 Task: Make in the project AgileFalcon a sprint 'Infrastructure Monitoring Sprint'. Create in the project AgileFalcon a sprint 'Infrastructure Monitoring Sprint'. Add in the project AgileFalcon a sprint 'Infrastructure Monitoring Sprint'
Action: Mouse moved to (1221, 214)
Screenshot: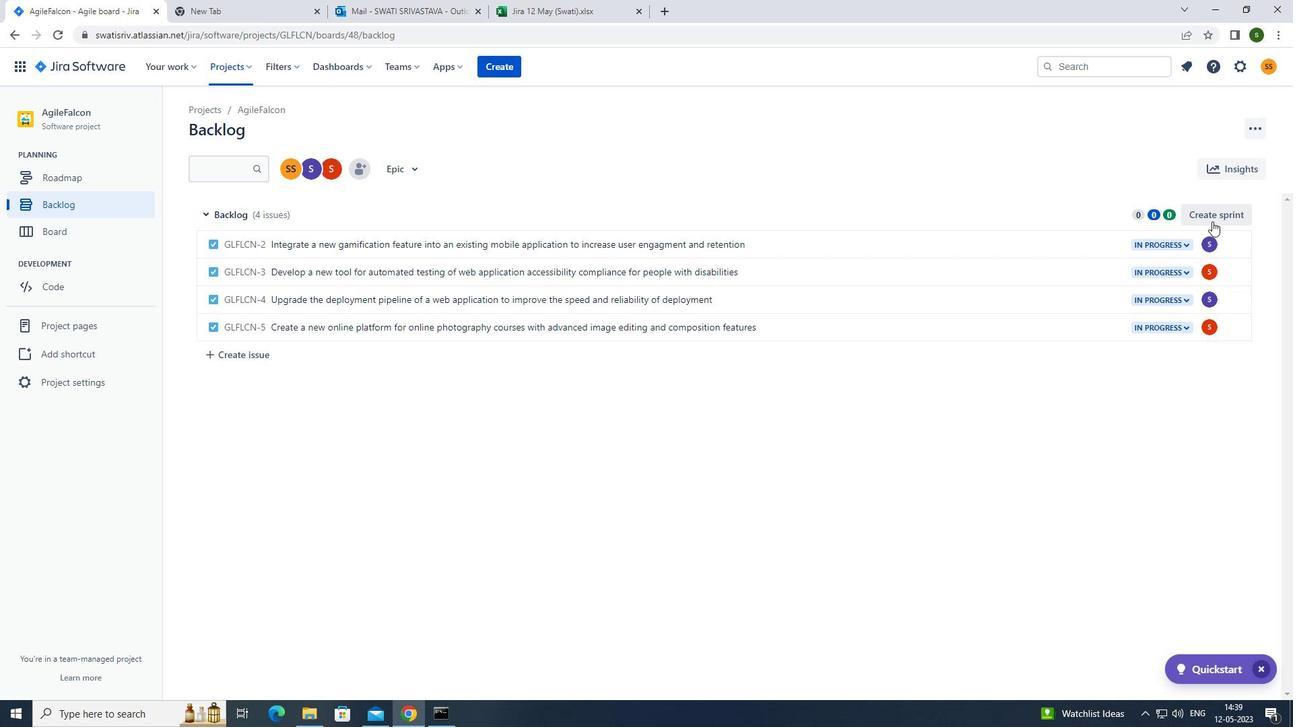 
Action: Mouse pressed left at (1221, 214)
Screenshot: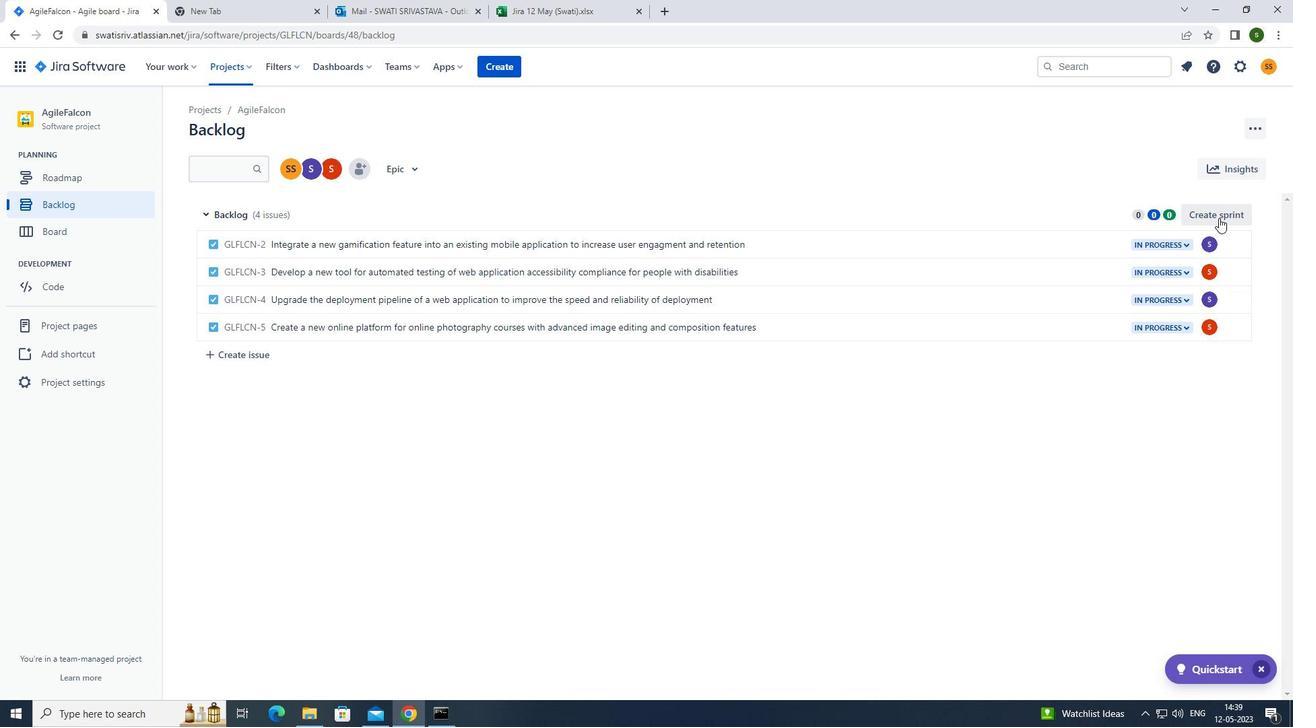 
Action: Mouse moved to (1237, 215)
Screenshot: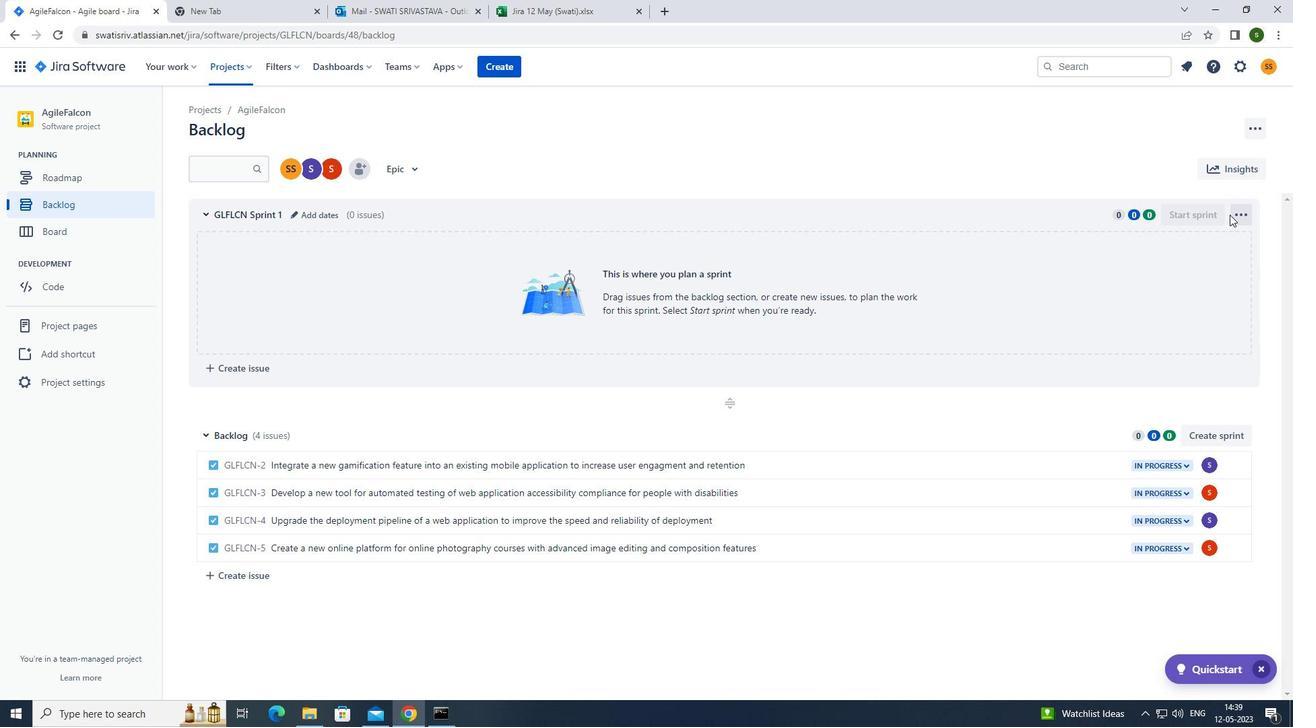 
Action: Mouse pressed left at (1237, 215)
Screenshot: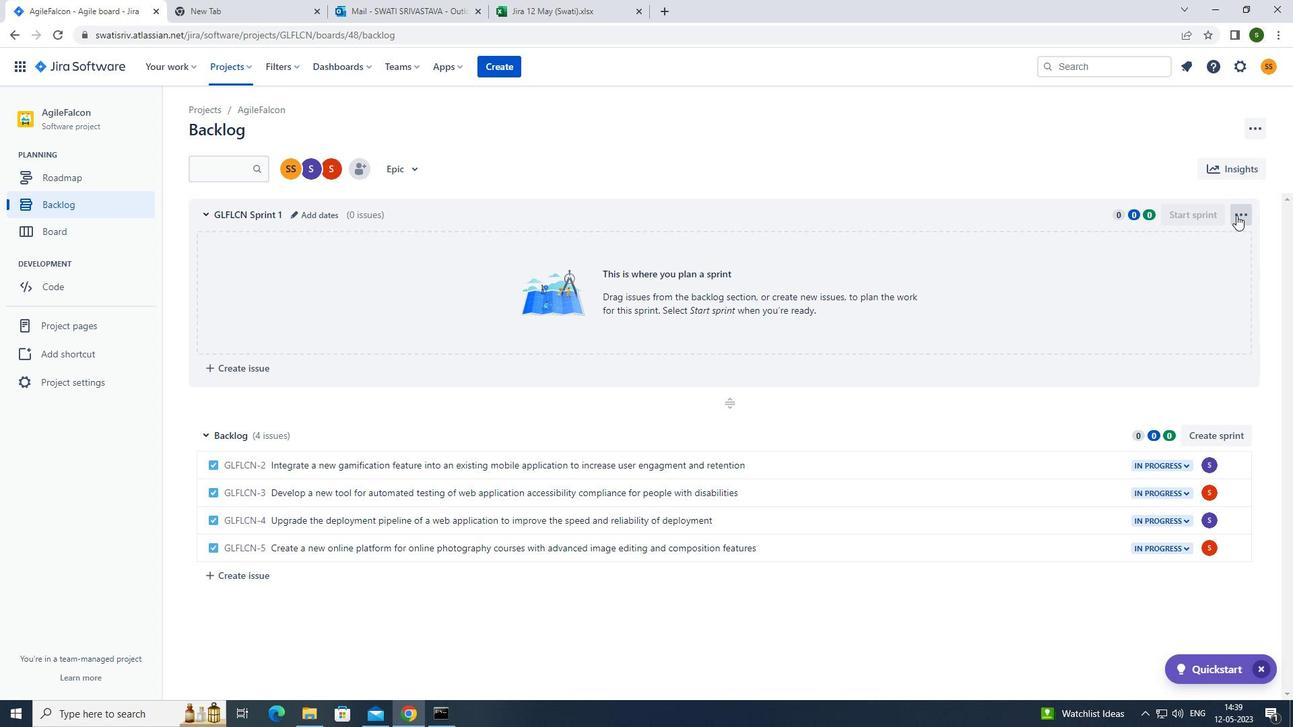 
Action: Mouse moved to (1211, 244)
Screenshot: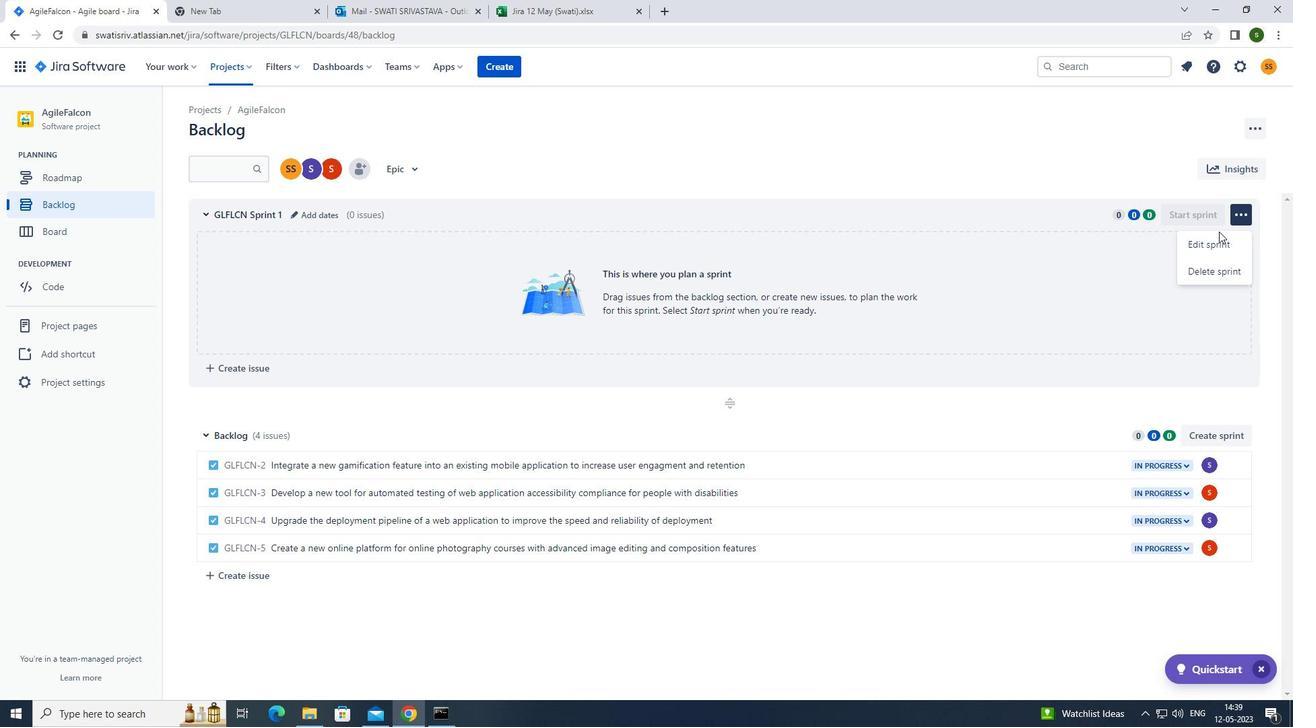 
Action: Mouse pressed left at (1211, 244)
Screenshot: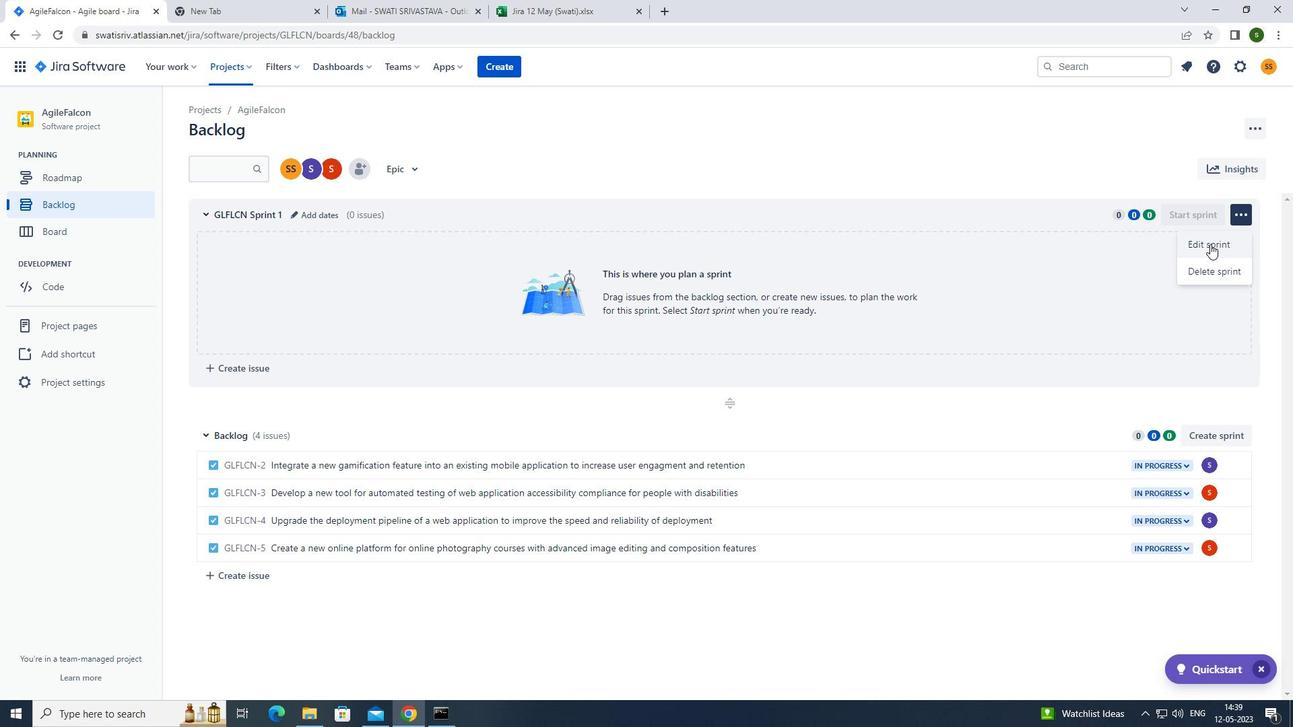 
Action: Mouse moved to (567, 176)
Screenshot: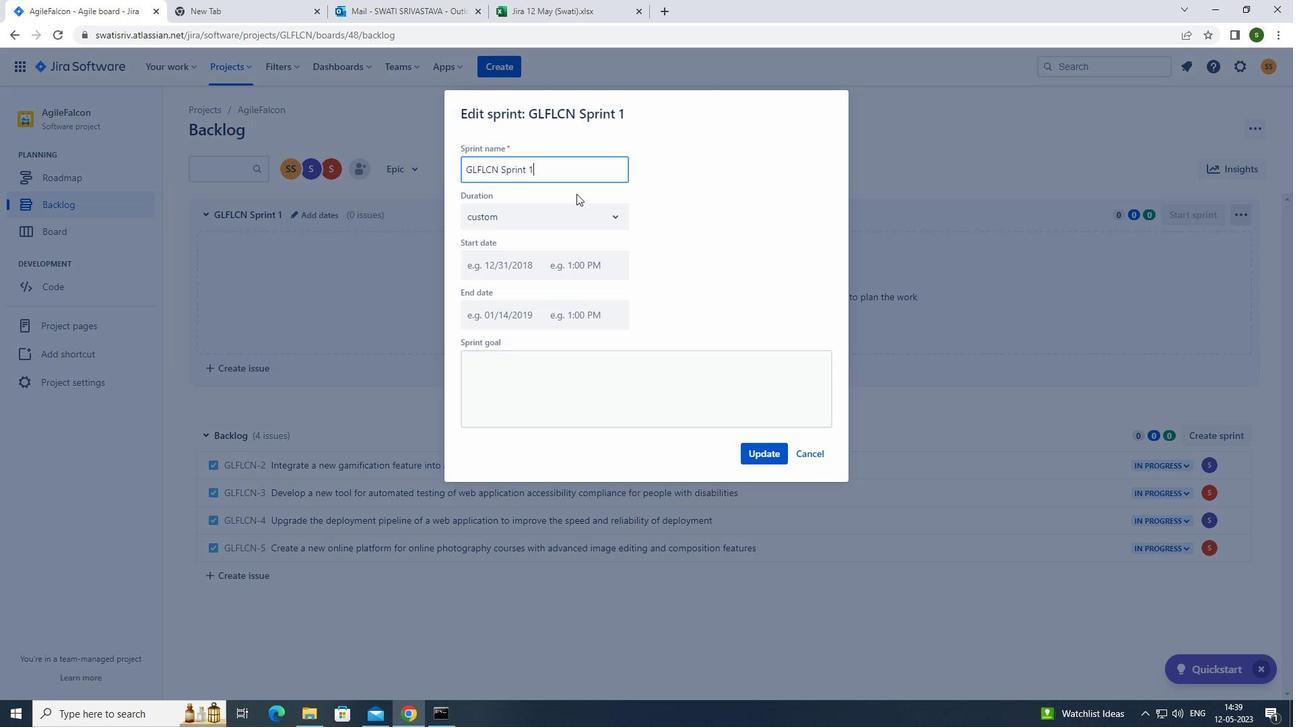 
Action: Key pressed <Key.backspace><Key.backspace><Key.backspace><Key.backspace><Key.backspace><Key.backspace><Key.backspace><Key.backspace><Key.backspace><Key.backspace><Key.backspace><Key.backspace><Key.backspace><Key.backspace><Key.backspace><Key.backspace><Key.backspace><Key.backspace><Key.backspace><Key.backspace><Key.backspace><Key.backspace><Key.backspace><Key.backspace><Key.backspace><Key.backspace><Key.backspace><Key.backspace><Key.backspace><Key.caps_lock>i<Key.caps_lock>nfeastructure<Key.space><Key.caps_lock>m<Key.caps_lock>onitoring<Key.space><Key.caps_lock>s<Key.caps_lock>print
Screenshot: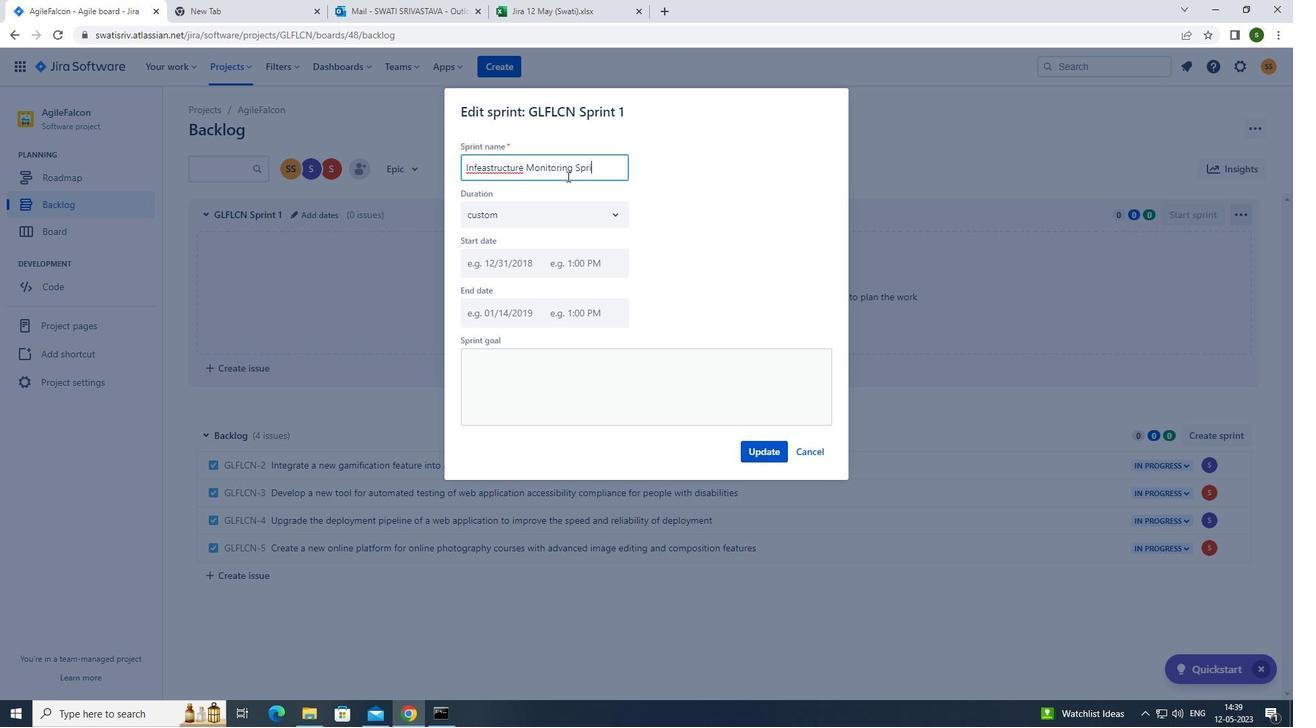 
Action: Mouse moved to (762, 450)
Screenshot: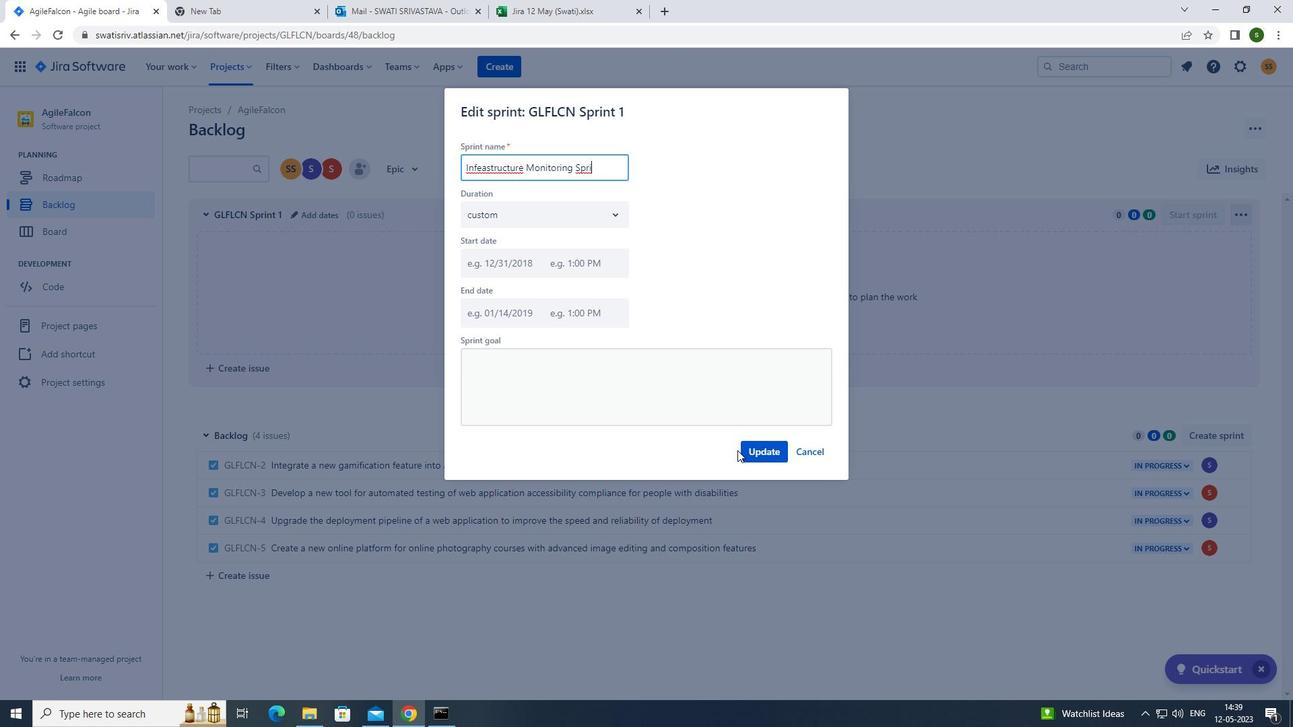 
Action: Mouse pressed left at (762, 450)
Screenshot: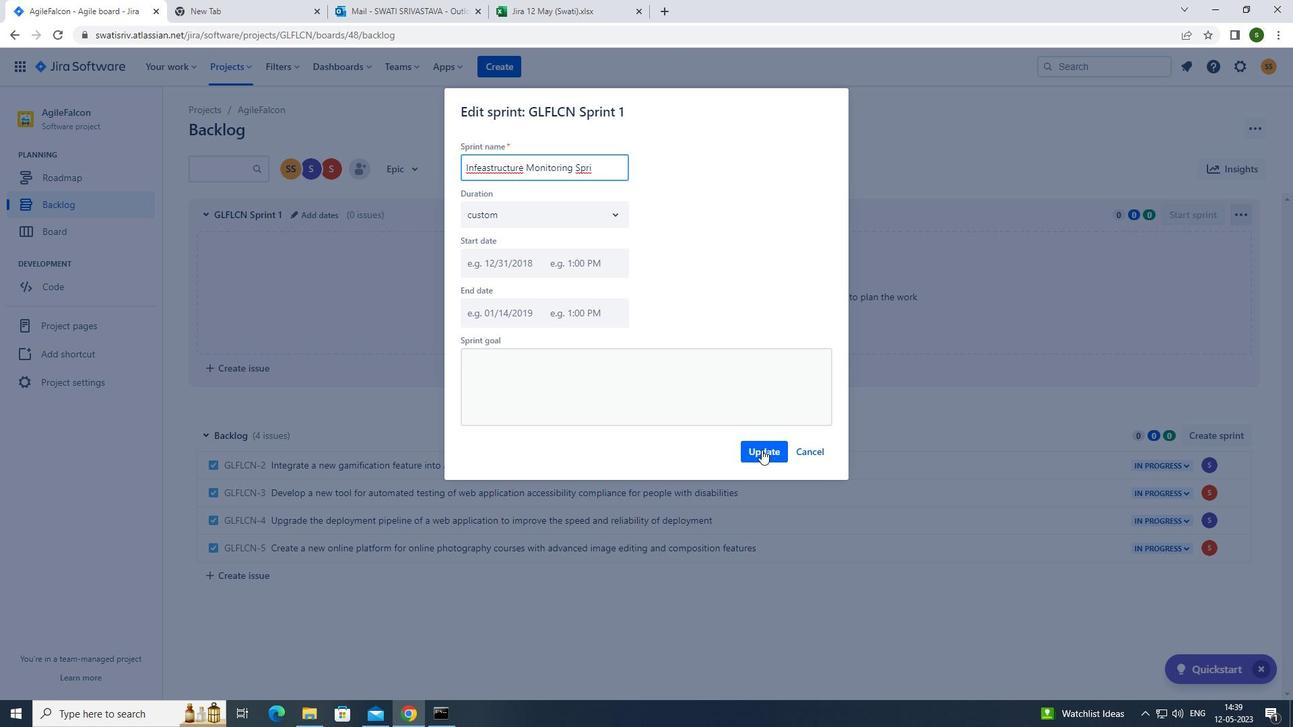 
Action: Mouse moved to (1236, 440)
Screenshot: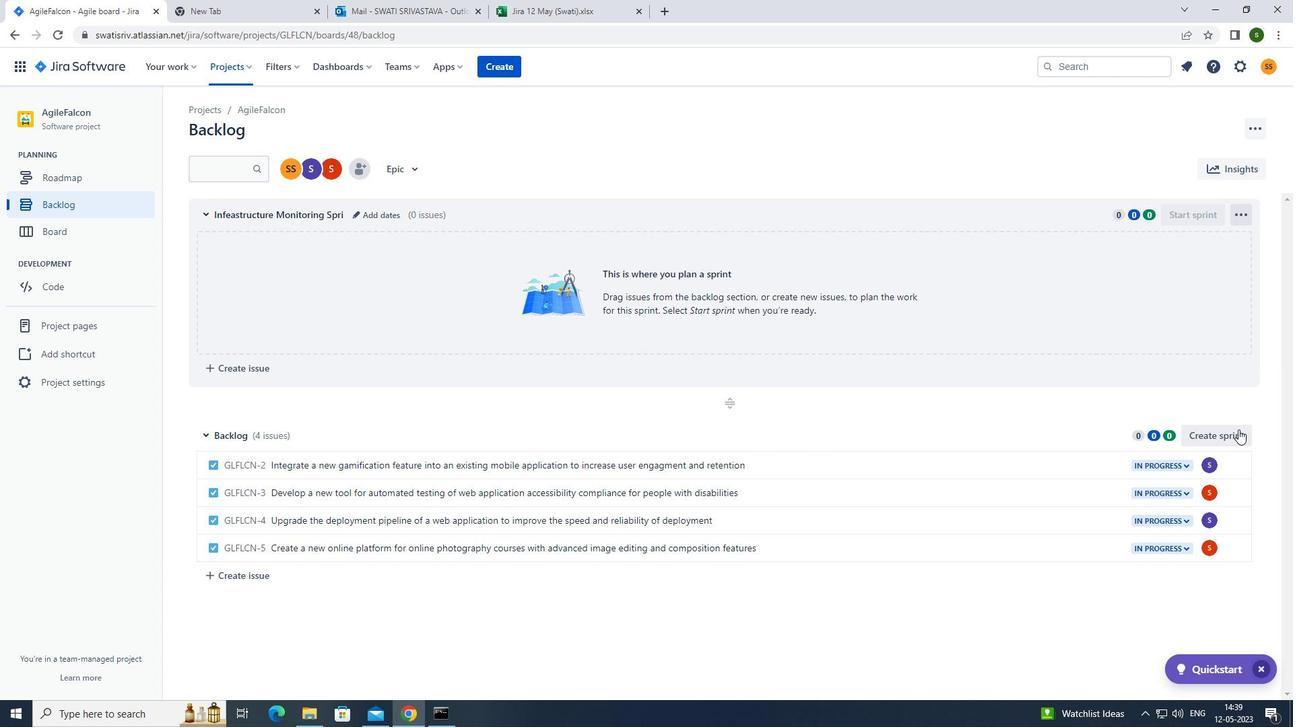 
Action: Mouse pressed left at (1236, 440)
Screenshot: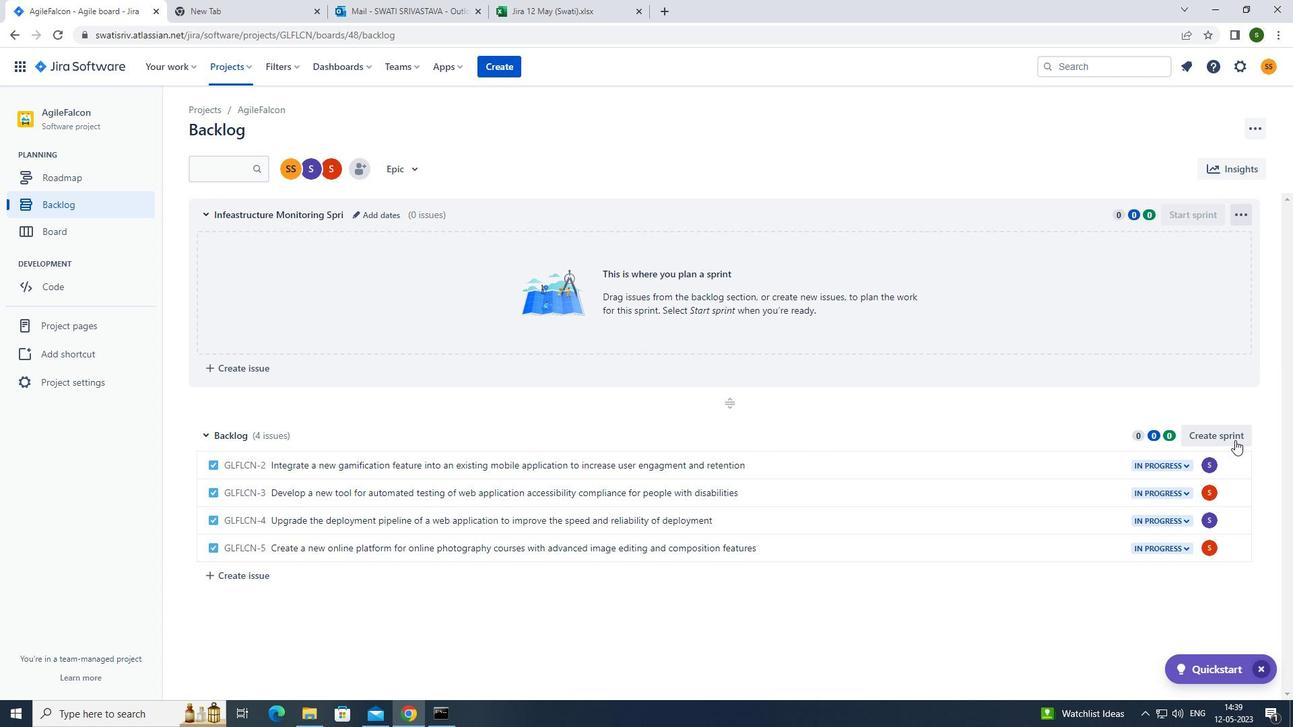 
Action: Mouse moved to (1238, 434)
Screenshot: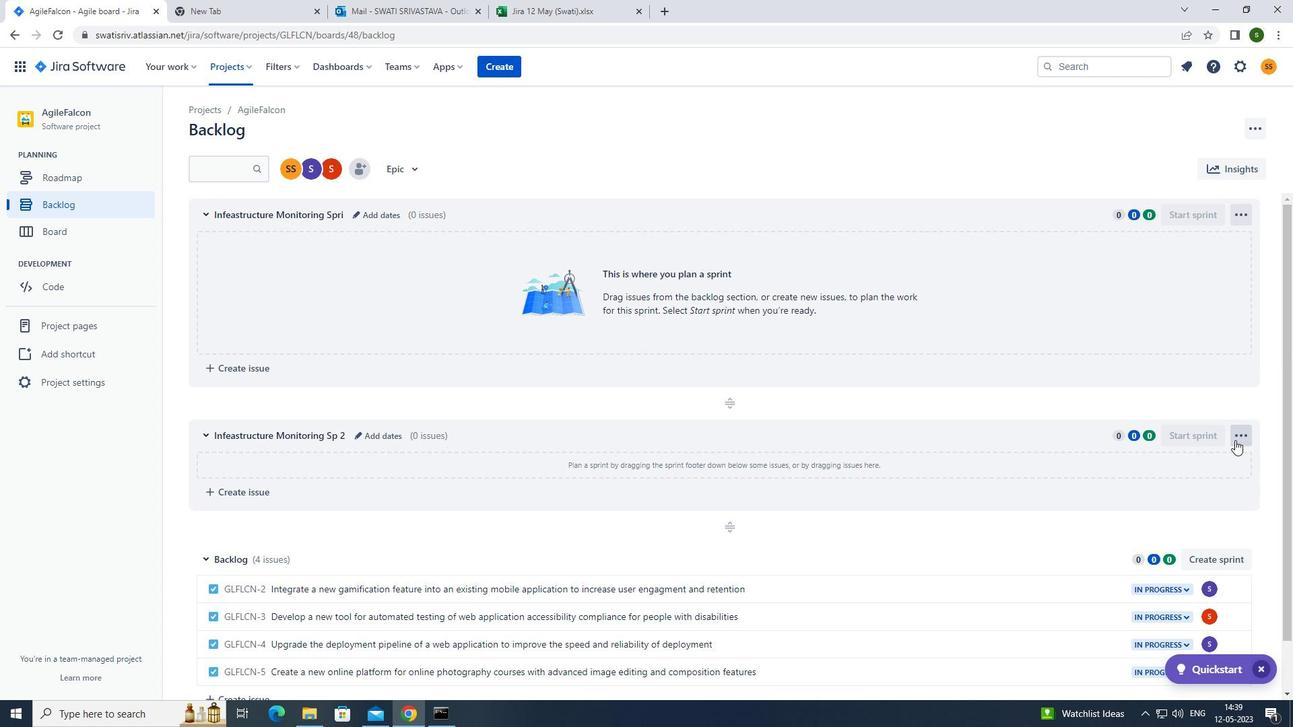 
Action: Mouse pressed left at (1238, 434)
Screenshot: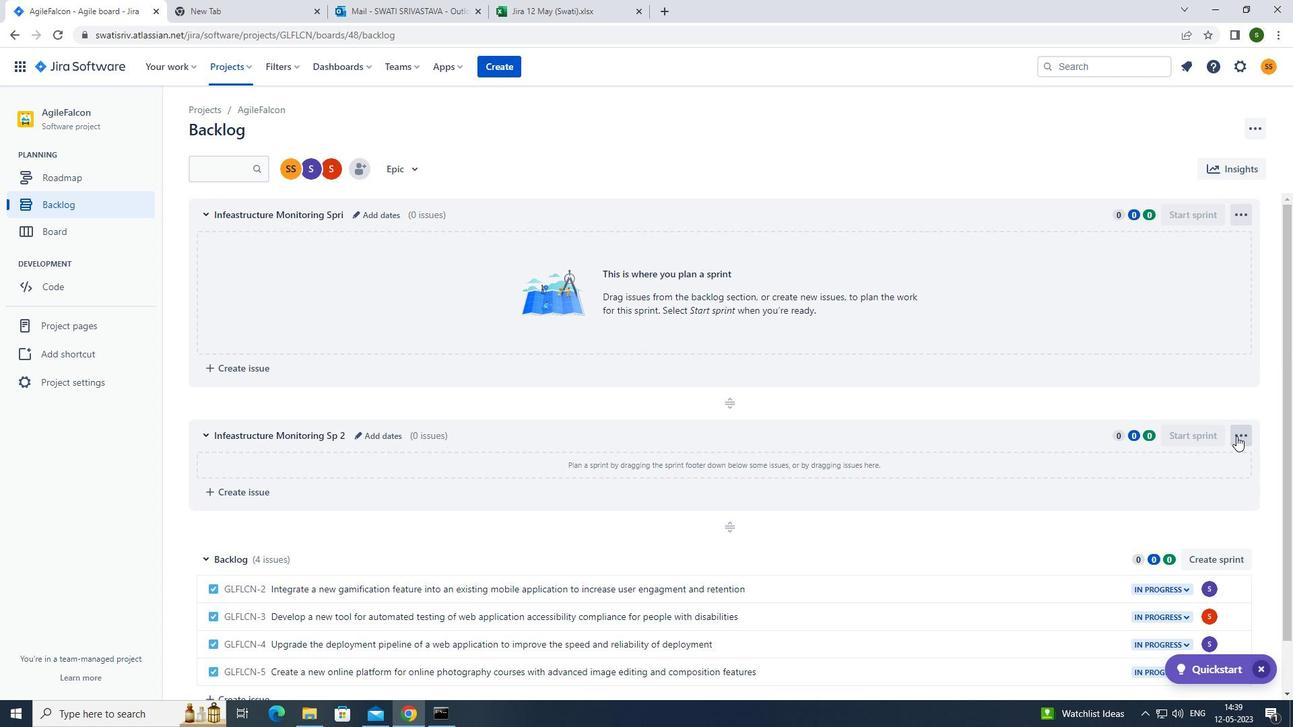 
Action: Mouse moved to (1189, 490)
Screenshot: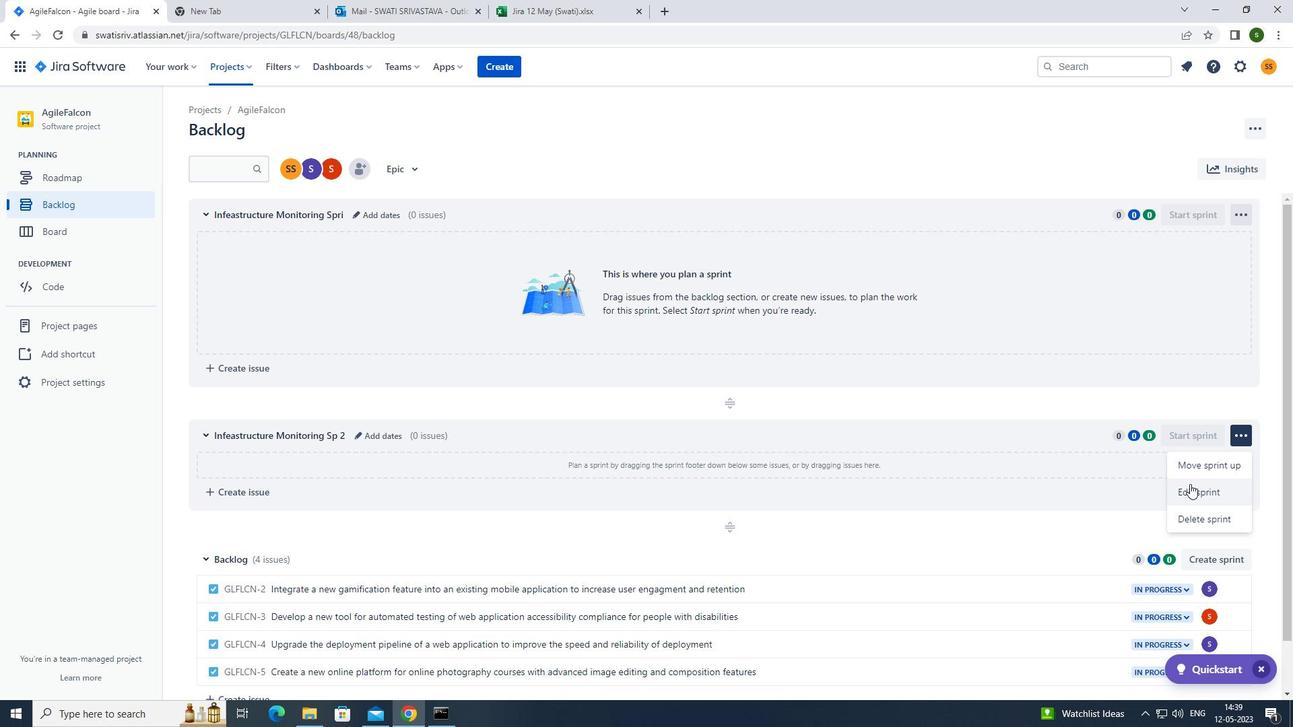
Action: Mouse pressed left at (1189, 490)
Screenshot: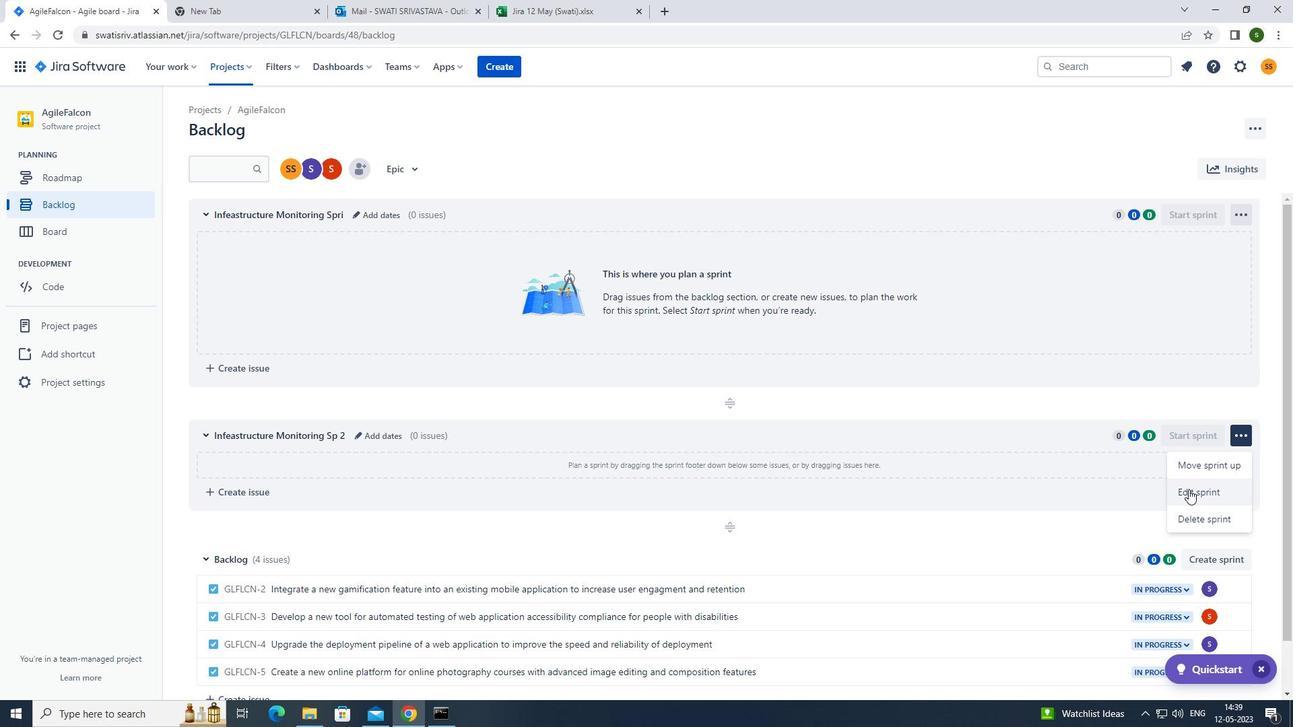 
Action: Mouse moved to (593, 163)
Screenshot: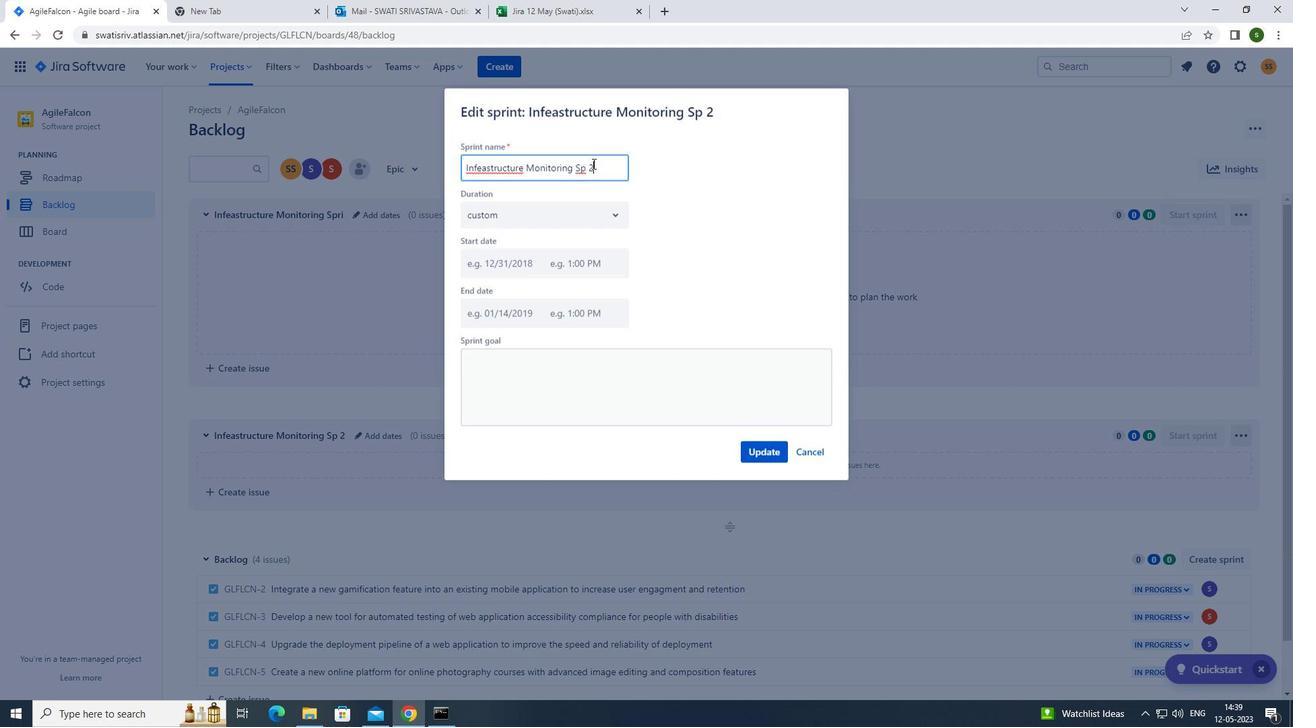 
Action: Key pressed <Key.backspace><Key.backspace><Key.backspace><Key.backspace><Key.backspace><Key.backspace><Key.backspace><Key.backspace><Key.backspace><Key.backspace><Key.backspace><Key.backspace><Key.backspace><Key.backspace><Key.backspace><Key.backspace><Key.backspace><Key.backspace><Key.backspace><Key.backspace><Key.backspace><Key.backspace><Key.backspace><Key.backspace><Key.backspace><Key.backspace><Key.backspace><Key.backspace><Key.backspace><Key.backspace><Key.backspace><Key.backspace><Key.backspace><Key.caps_lock>i<Key.caps_lock>nfrastructure<Key.space><Key.caps_lock>m<Key.caps_lock>onitoring<Key.space><Key.caps_lock>s<Key.caps_lock>print
Screenshot: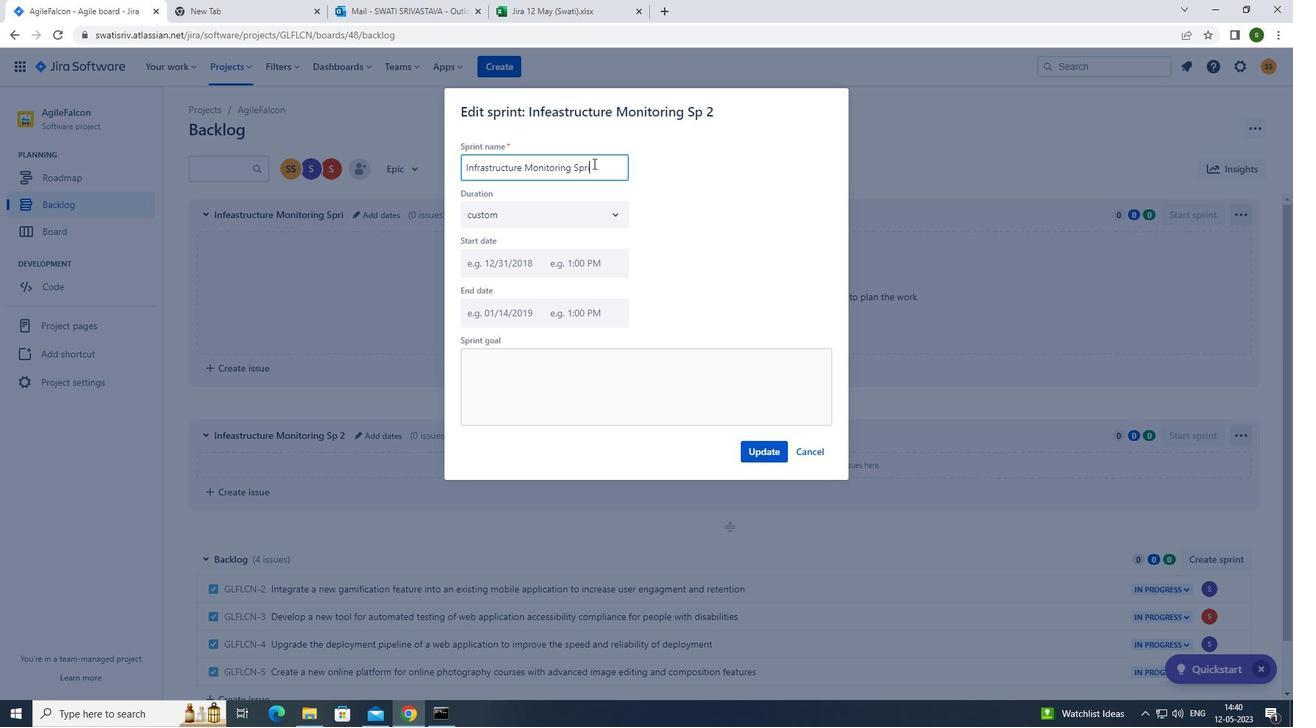 
Action: Mouse moved to (756, 446)
Screenshot: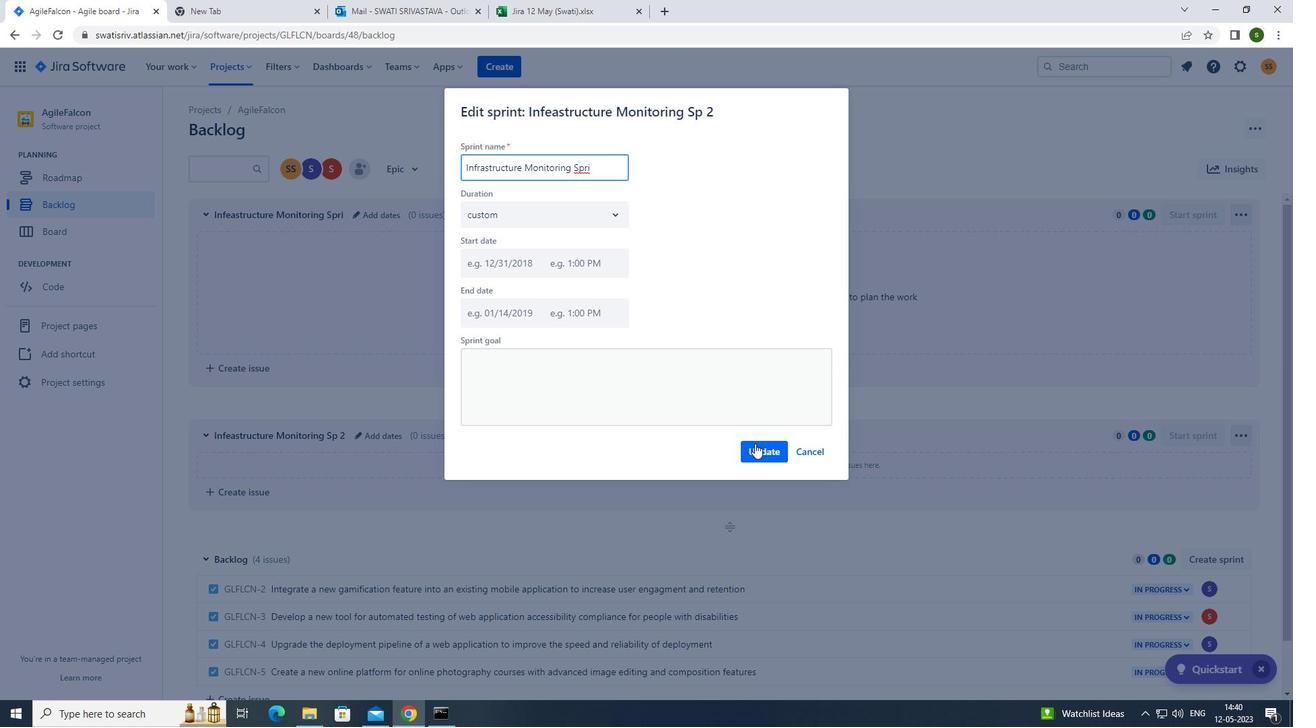 
Action: Mouse pressed left at (756, 446)
Screenshot: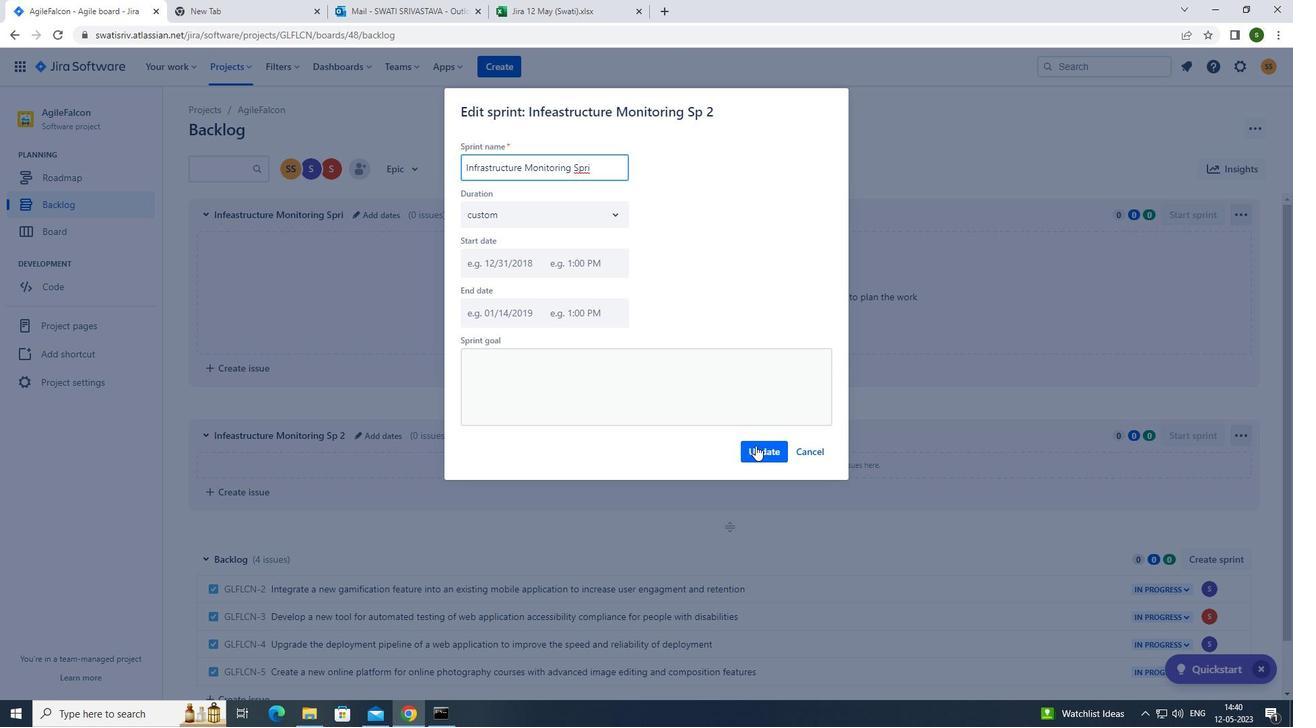 
Action: Mouse moved to (1221, 552)
Screenshot: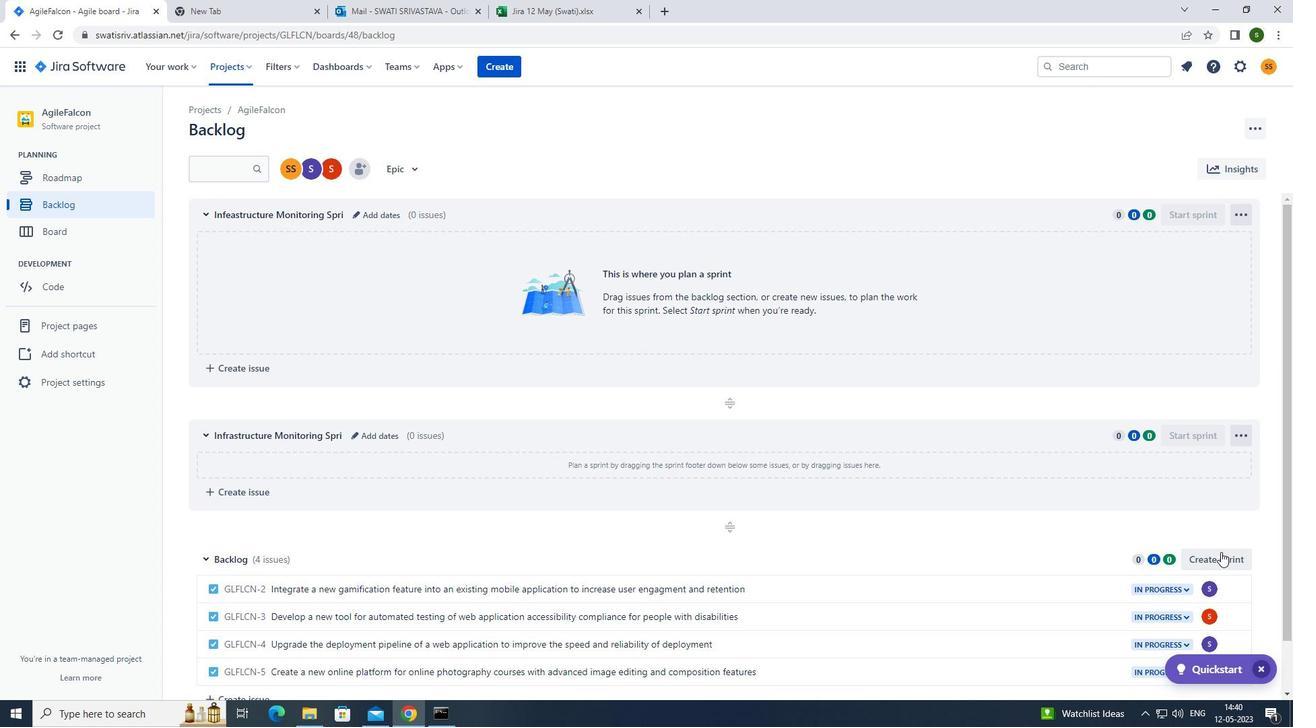 
Action: Mouse pressed left at (1221, 552)
Screenshot: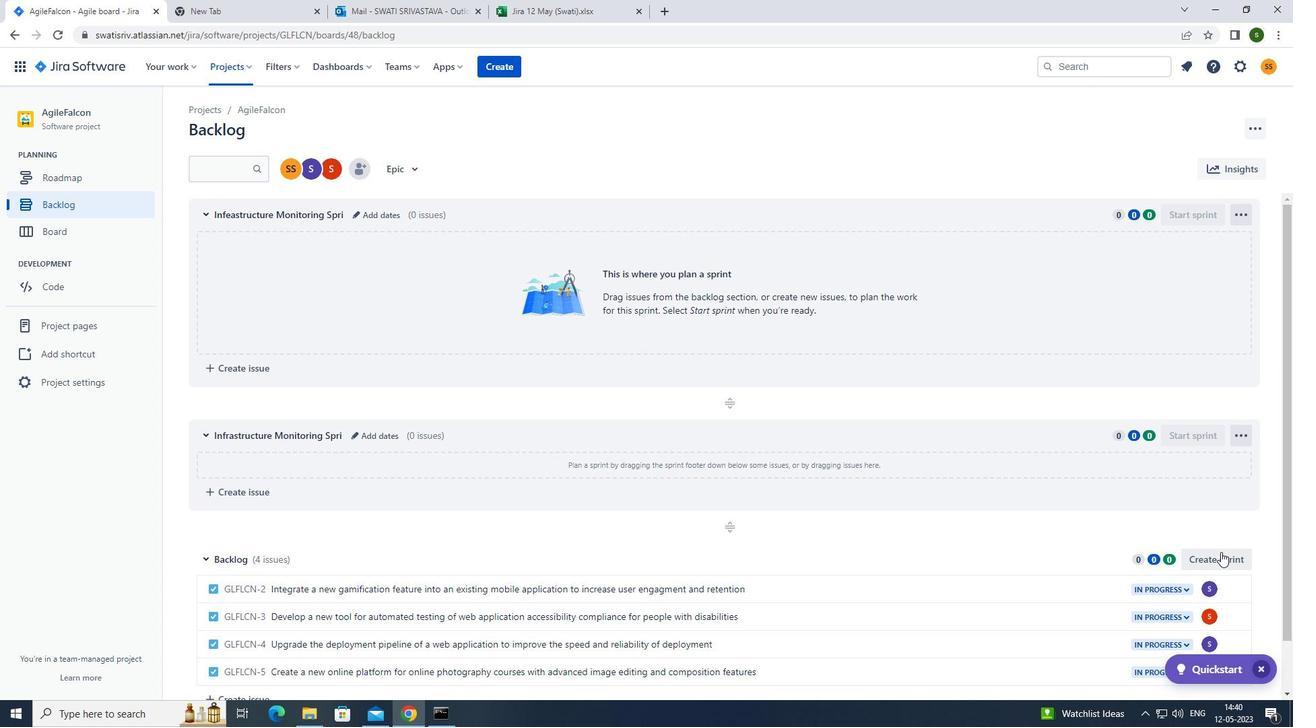 
Action: Mouse moved to (1236, 559)
Screenshot: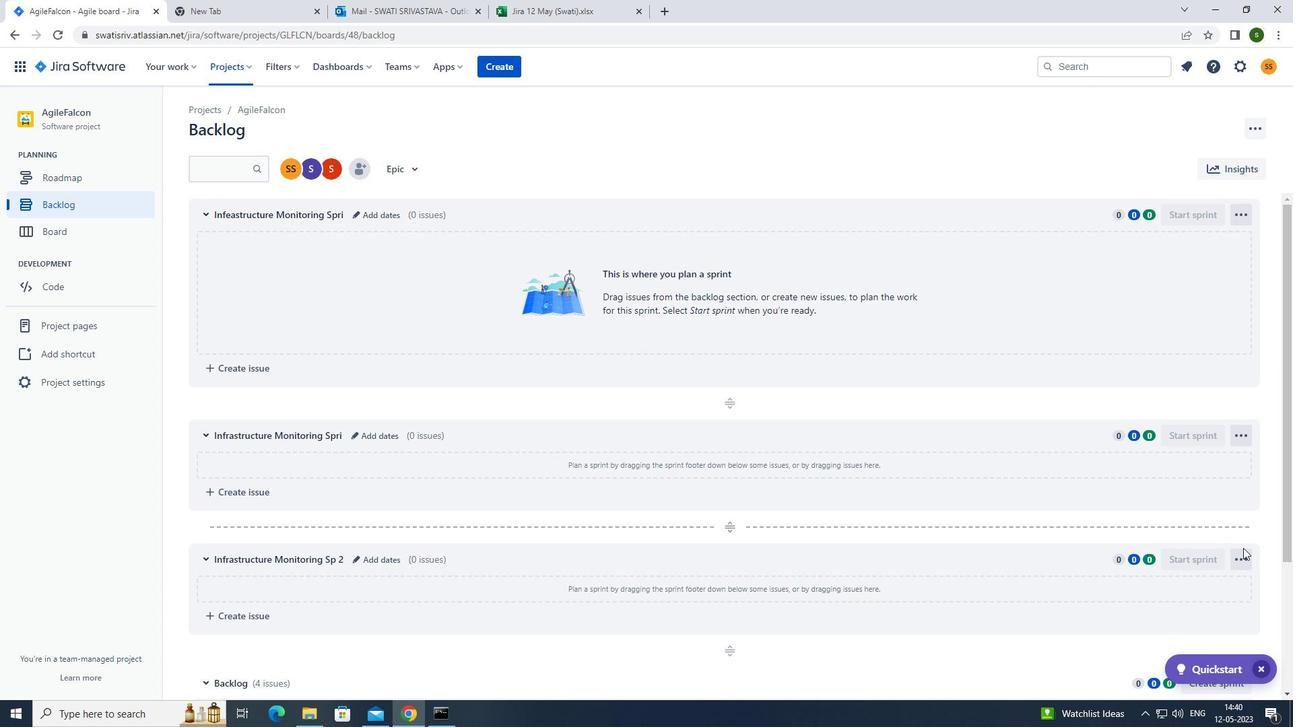 
Action: Mouse pressed left at (1236, 559)
Screenshot: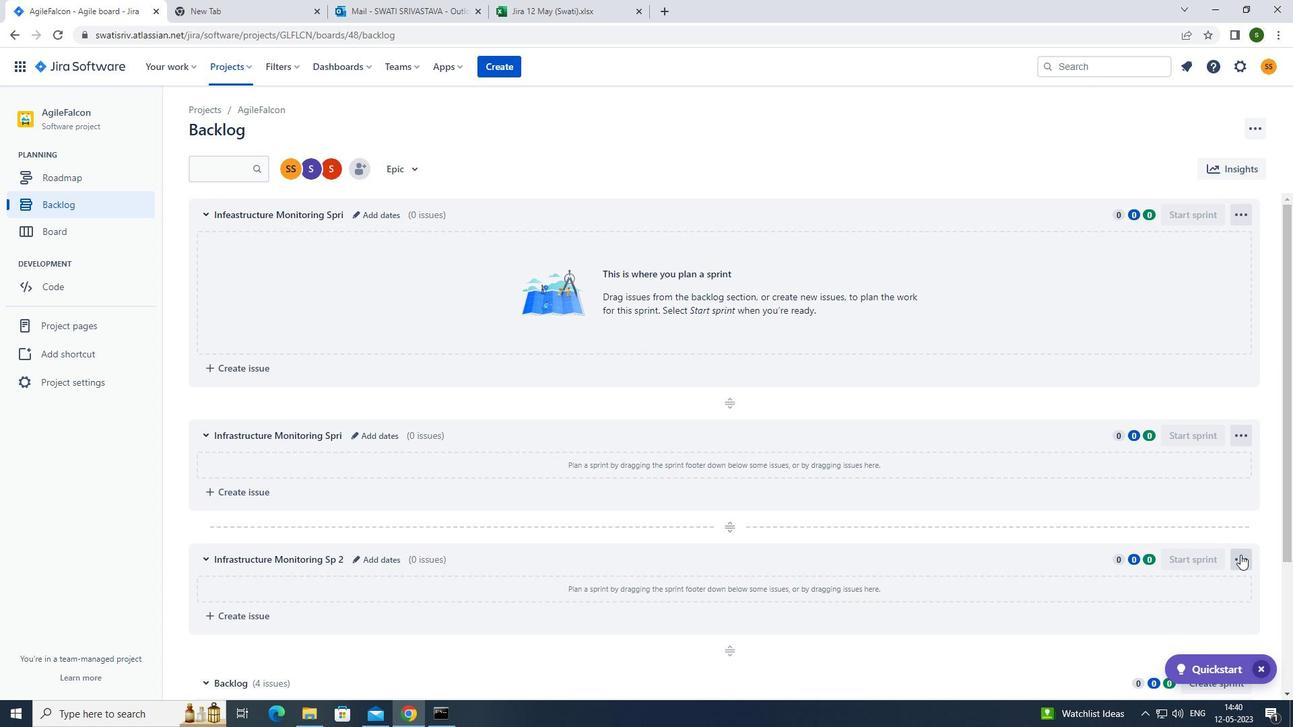 
Action: Mouse moved to (1207, 615)
Screenshot: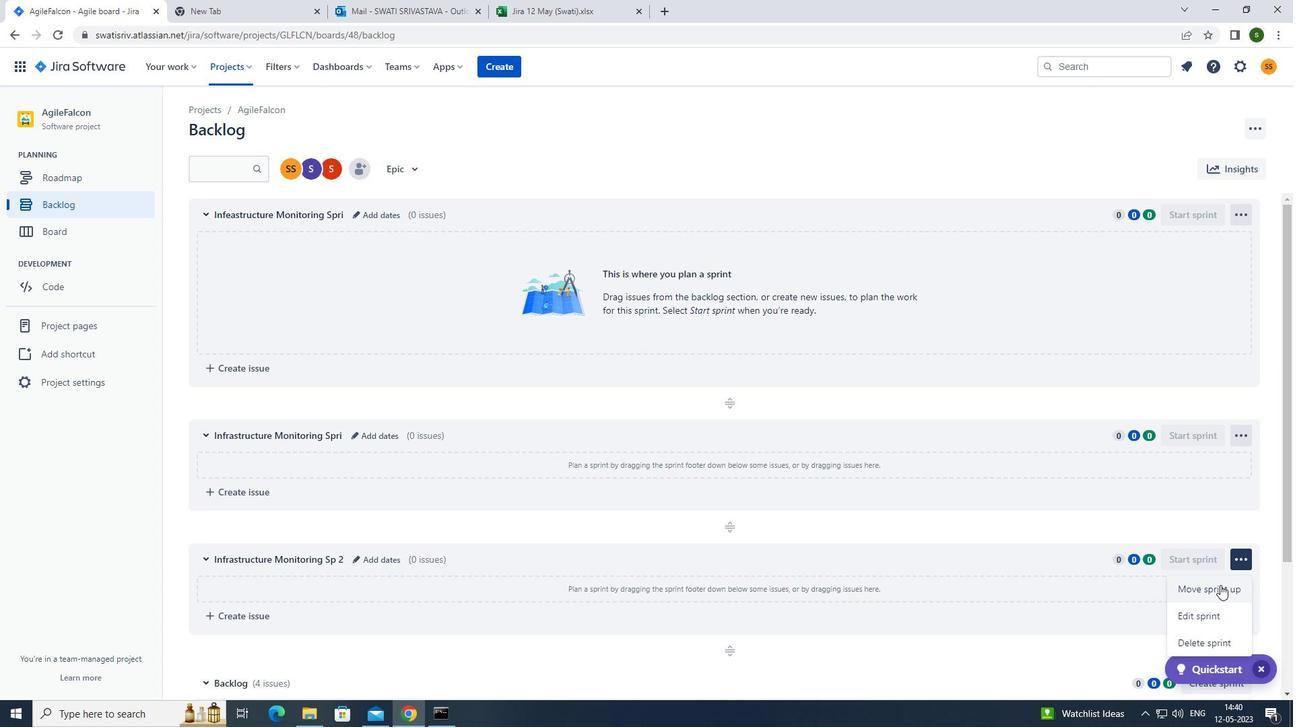 
Action: Mouse pressed left at (1207, 615)
Screenshot: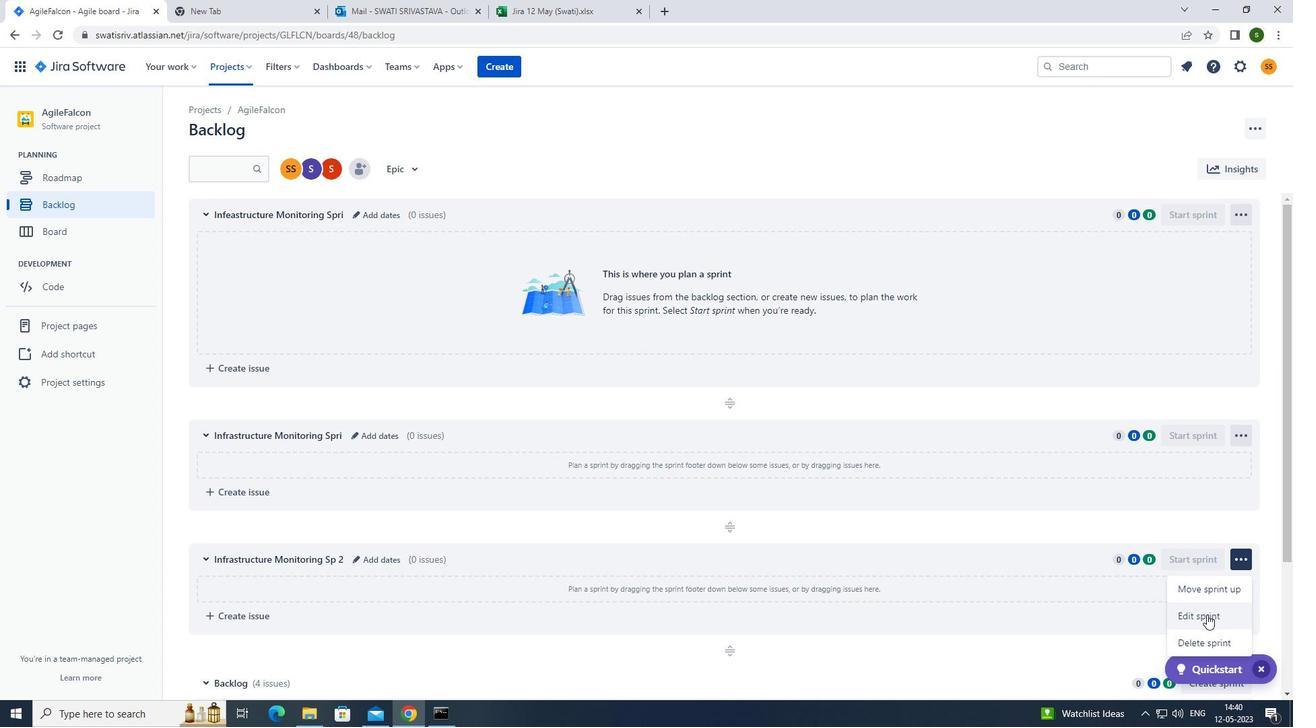 
Action: Mouse moved to (564, 202)
Screenshot: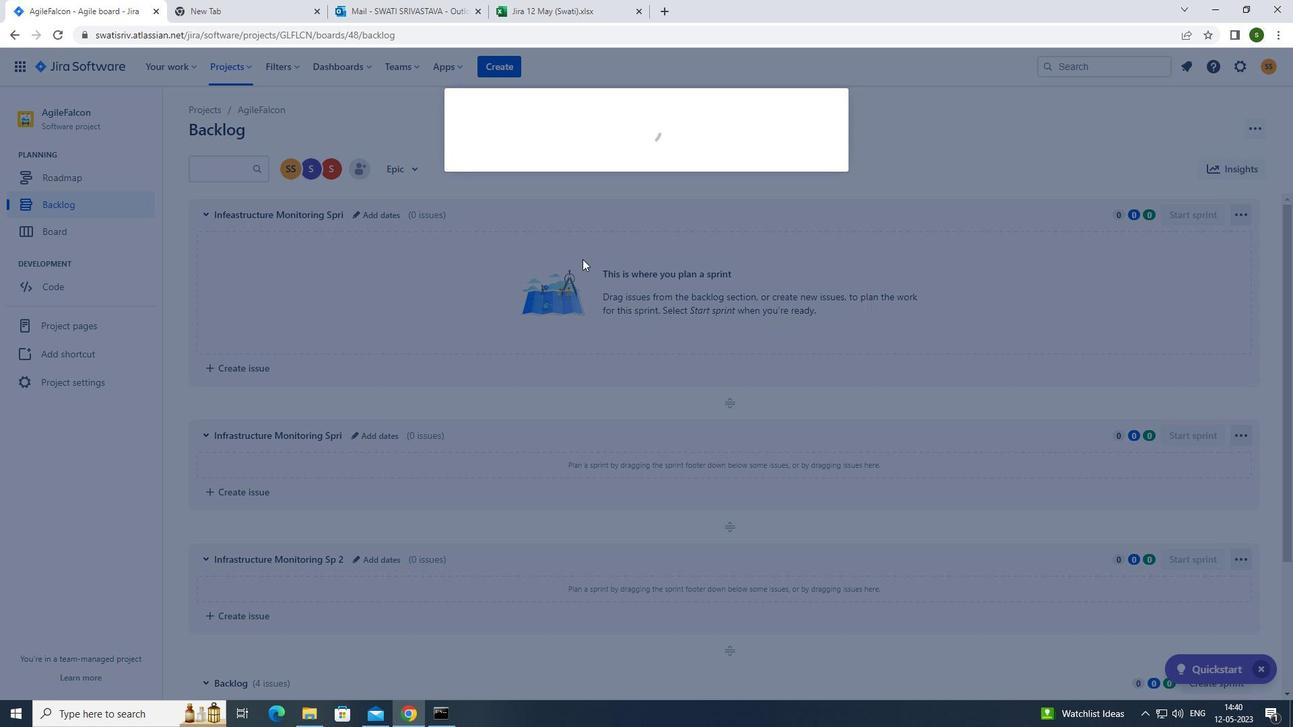 
Action: Key pressed <Key.backspace><Key.backspace><Key.backspace><Key.backspace><Key.backspace><Key.backspace><Key.backspace><Key.backspace><Key.backspace><Key.backspace><Key.backspace><Key.backspace><Key.backspace><Key.backspace><Key.backspace><Key.backspace><Key.backspace><Key.backspace><Key.backspace><Key.backspace><Key.backspace><Key.backspace><Key.backspace><Key.backspace><Key.backspace><Key.backspace><Key.backspace><Key.backspace><Key.backspace><Key.backspace><Key.backspace><Key.backspace><Key.backspace><Key.backspace><Key.backspace><Key.caps_lock>i<Key.caps_lock>nfrastructure<Key.space><Key.caps_lock>m<Key.caps_lock>onitoring<Key.space><Key.caps_lock>s<Key.caps_lock>print
Screenshot: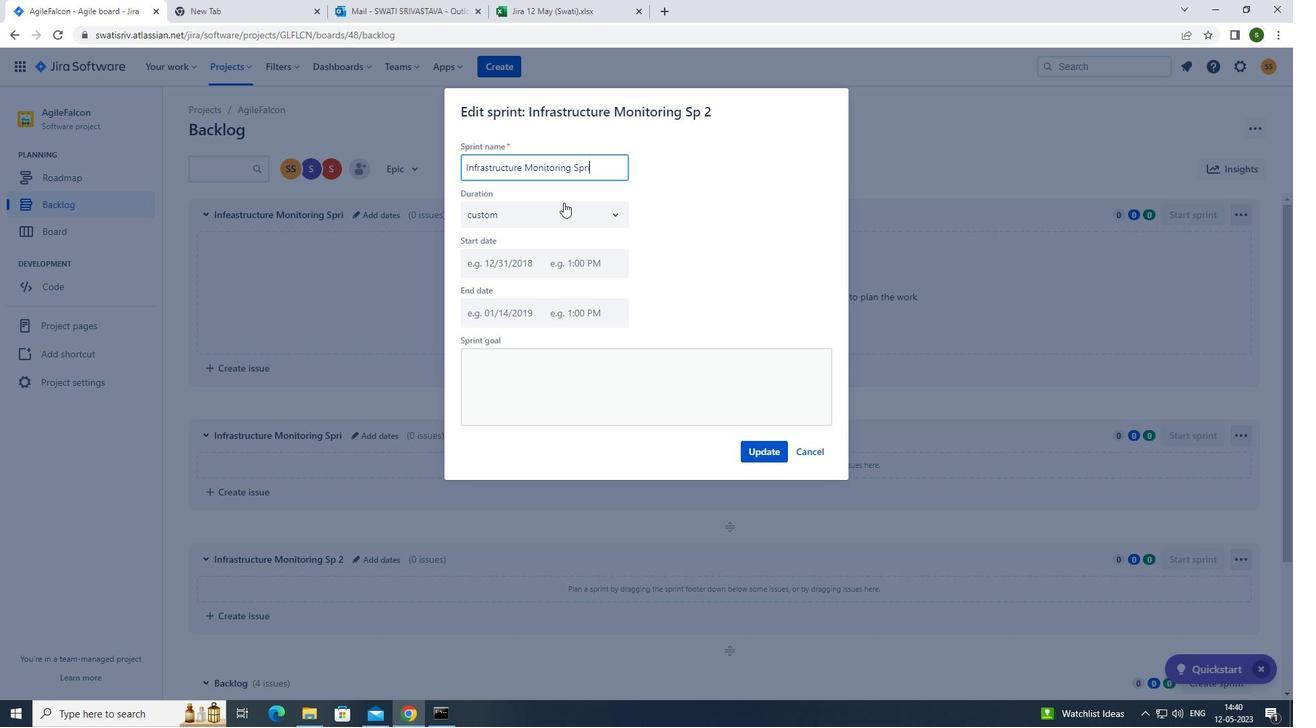 
Action: Mouse moved to (763, 455)
Screenshot: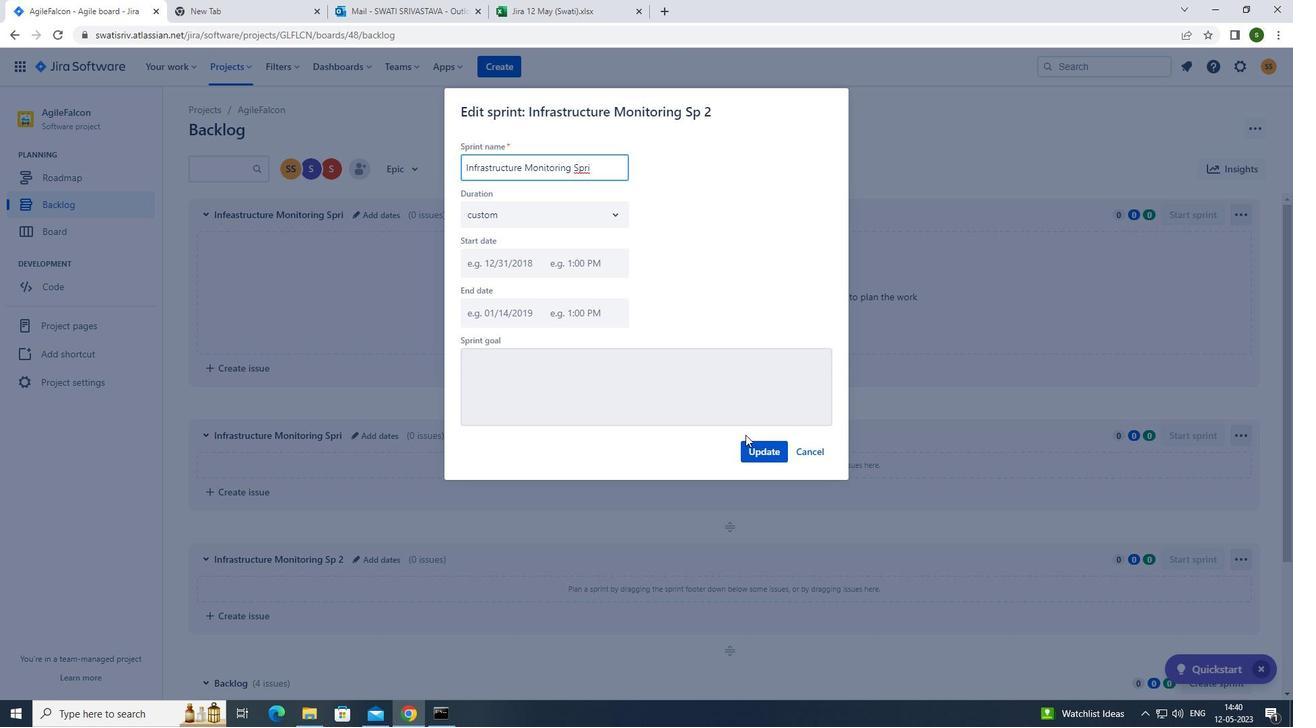 
Action: Mouse pressed left at (763, 455)
Screenshot: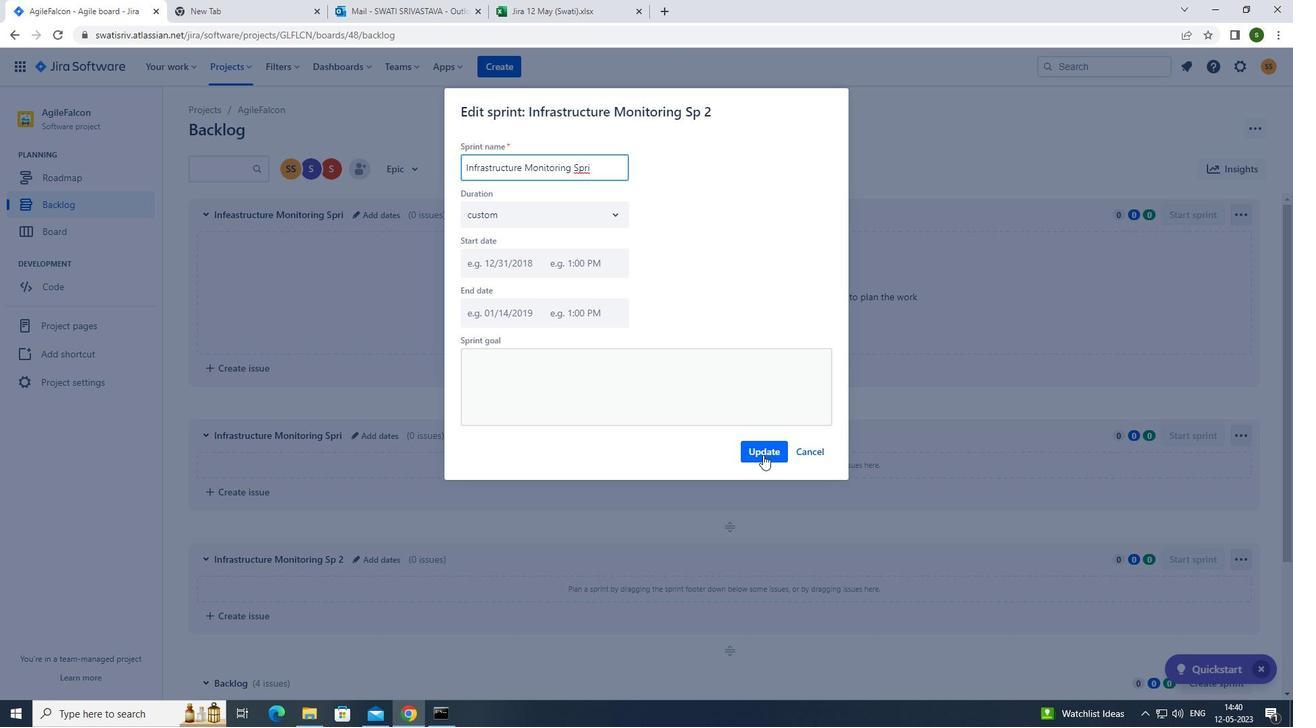 
